 Task: Add a signature Colton Mitchell containing All my best, Colton Mitchell to email address softage.10@softage.net and add a folder Direct mail
Action: Mouse moved to (107, 106)
Screenshot: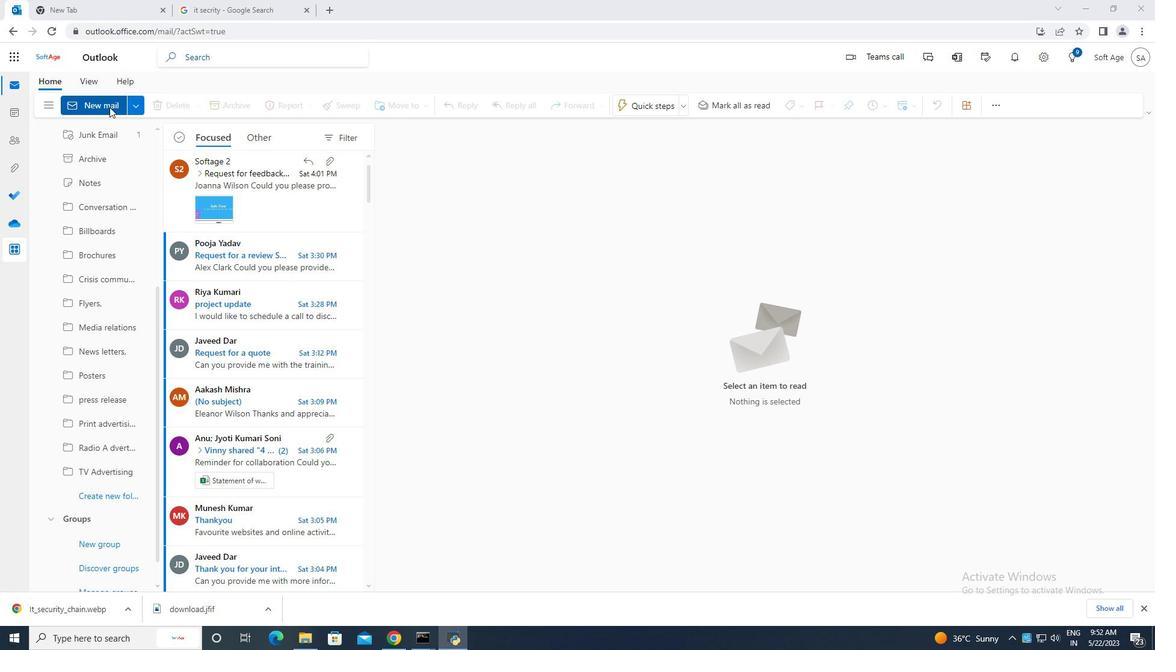 
Action: Mouse pressed left at (107, 106)
Screenshot: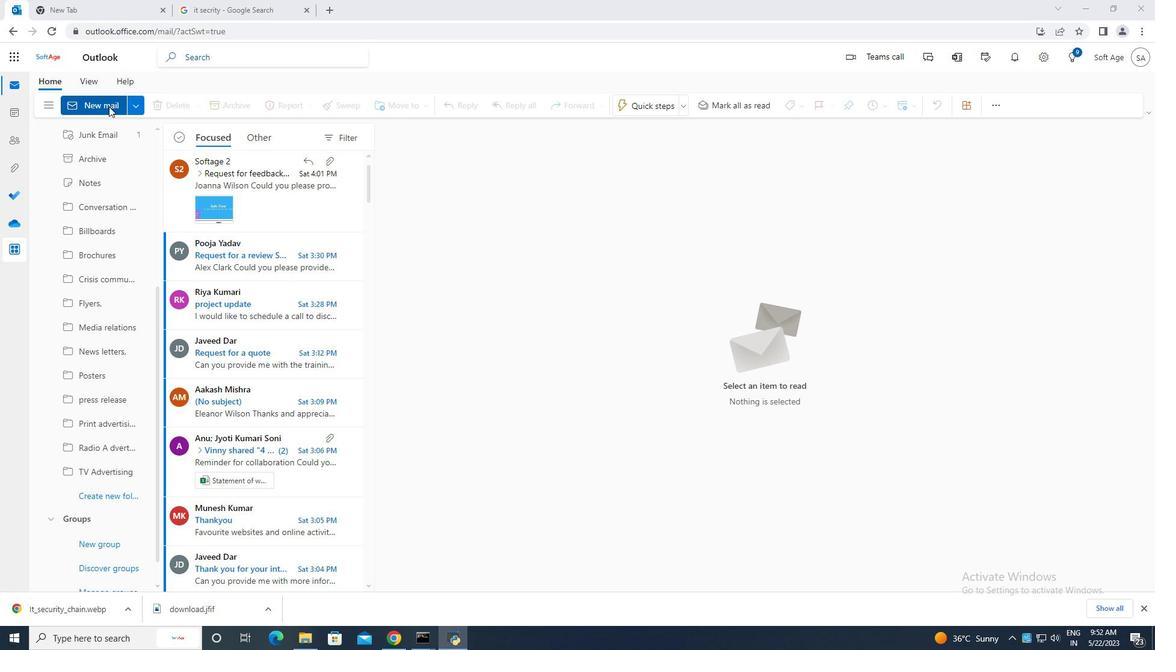 
Action: Mouse moved to (778, 104)
Screenshot: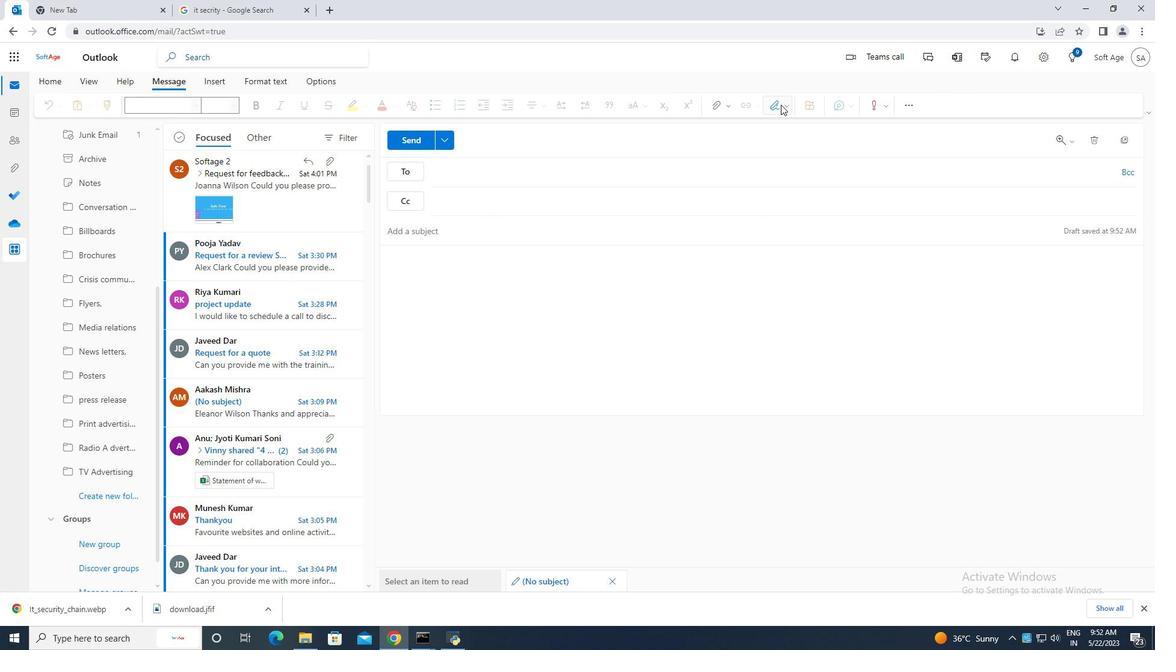 
Action: Mouse pressed left at (778, 104)
Screenshot: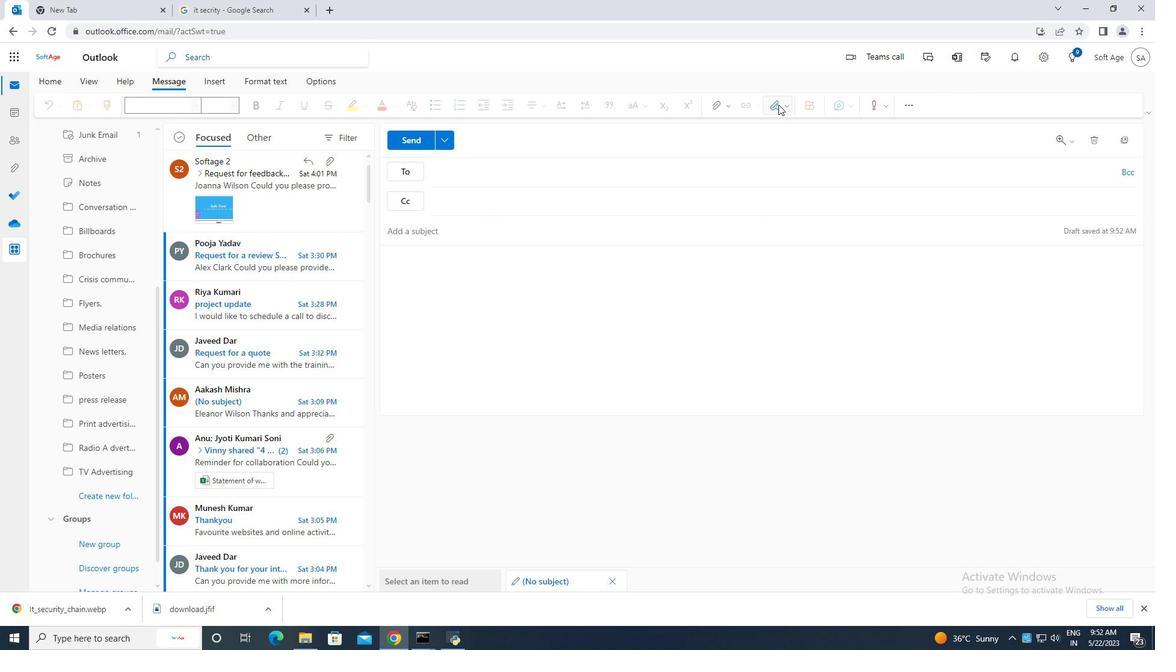 
Action: Mouse moved to (763, 164)
Screenshot: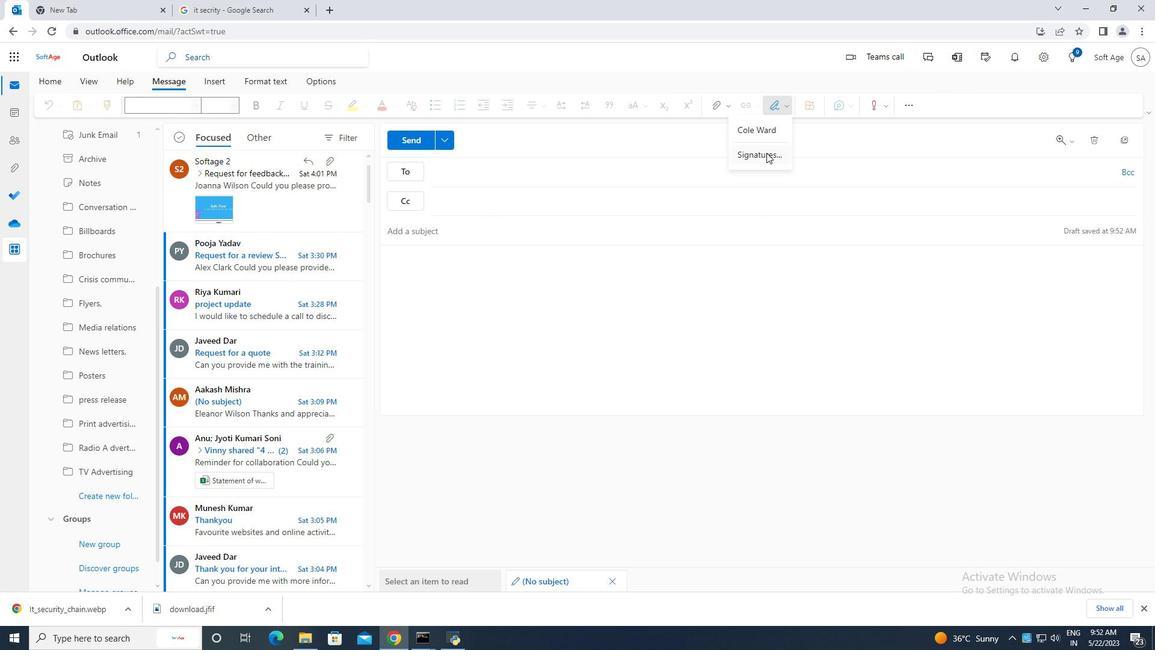 
Action: Mouse pressed left at (763, 164)
Screenshot: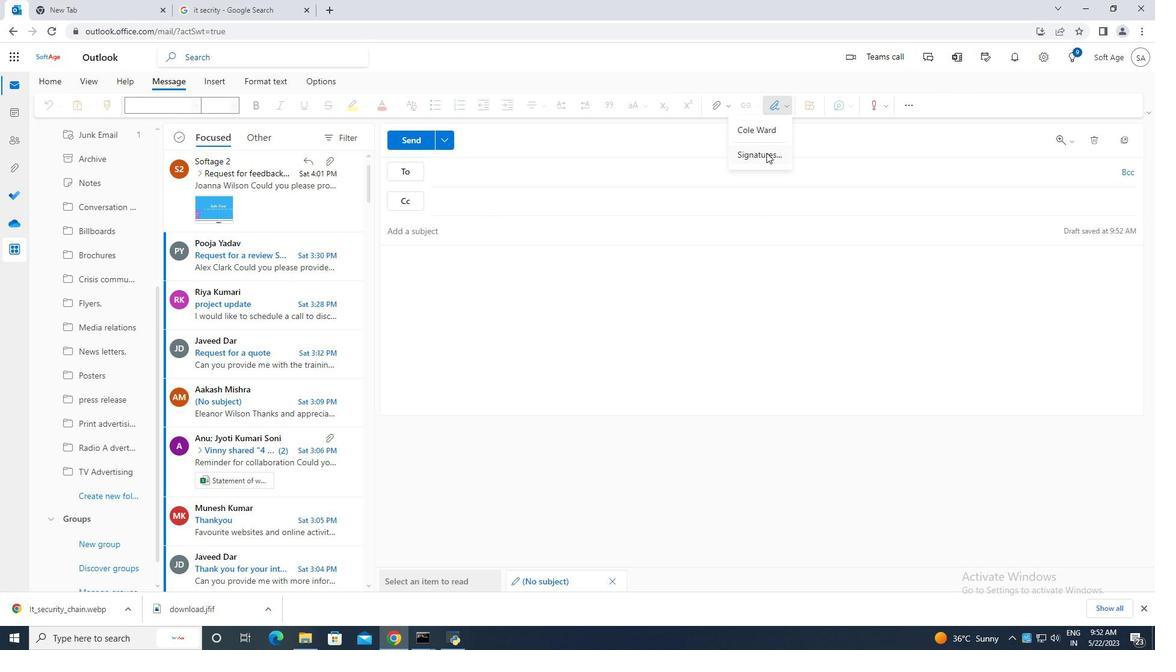 
Action: Mouse moved to (766, 153)
Screenshot: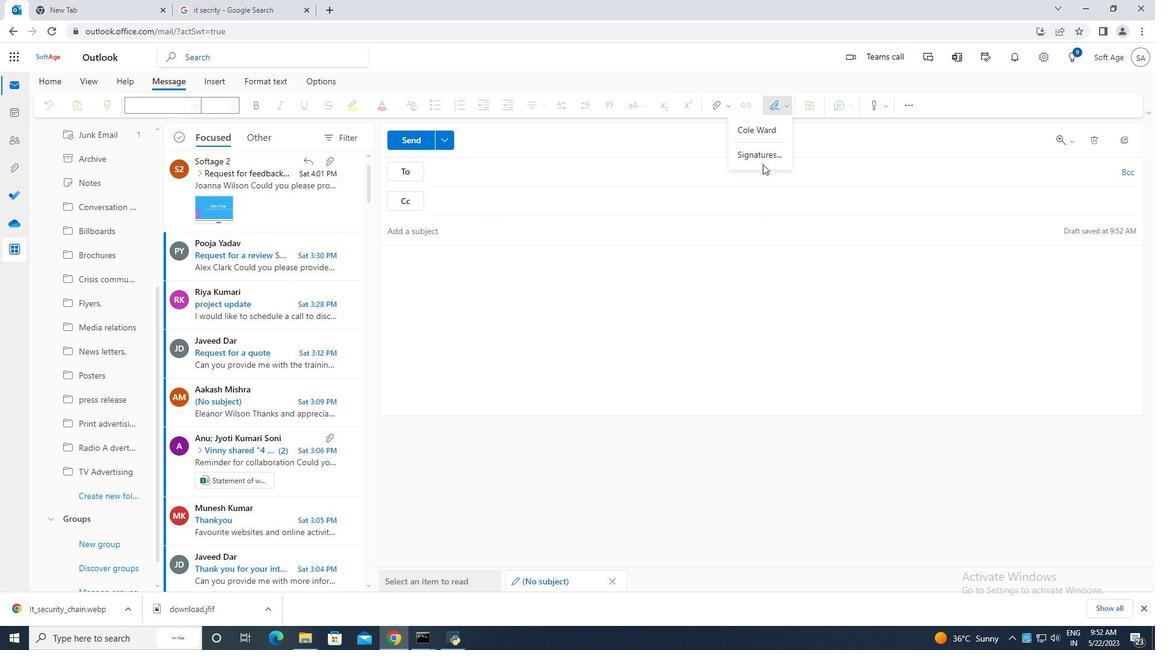 
Action: Mouse pressed left at (766, 153)
Screenshot: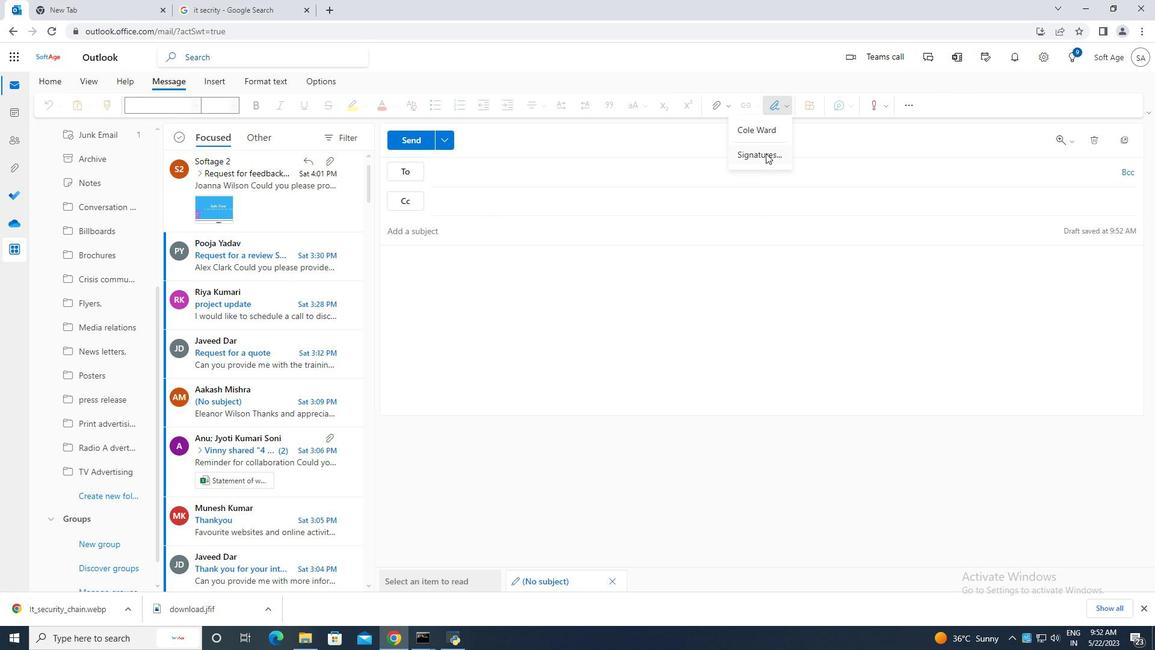 
Action: Mouse moved to (824, 204)
Screenshot: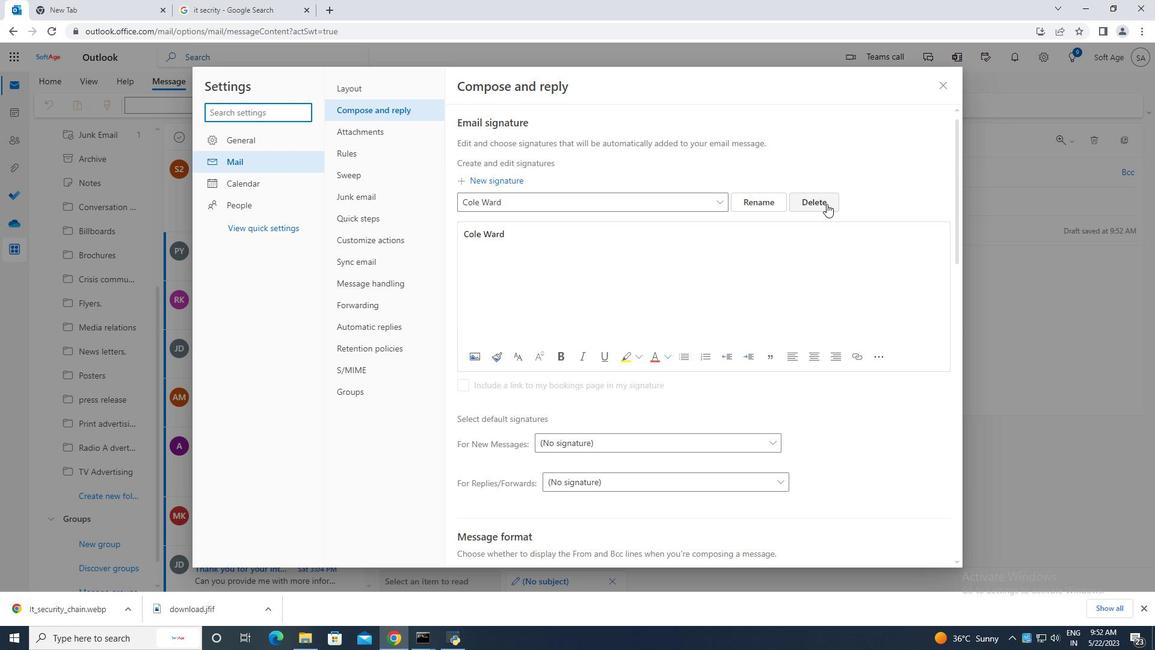 
Action: Mouse pressed left at (824, 204)
Screenshot: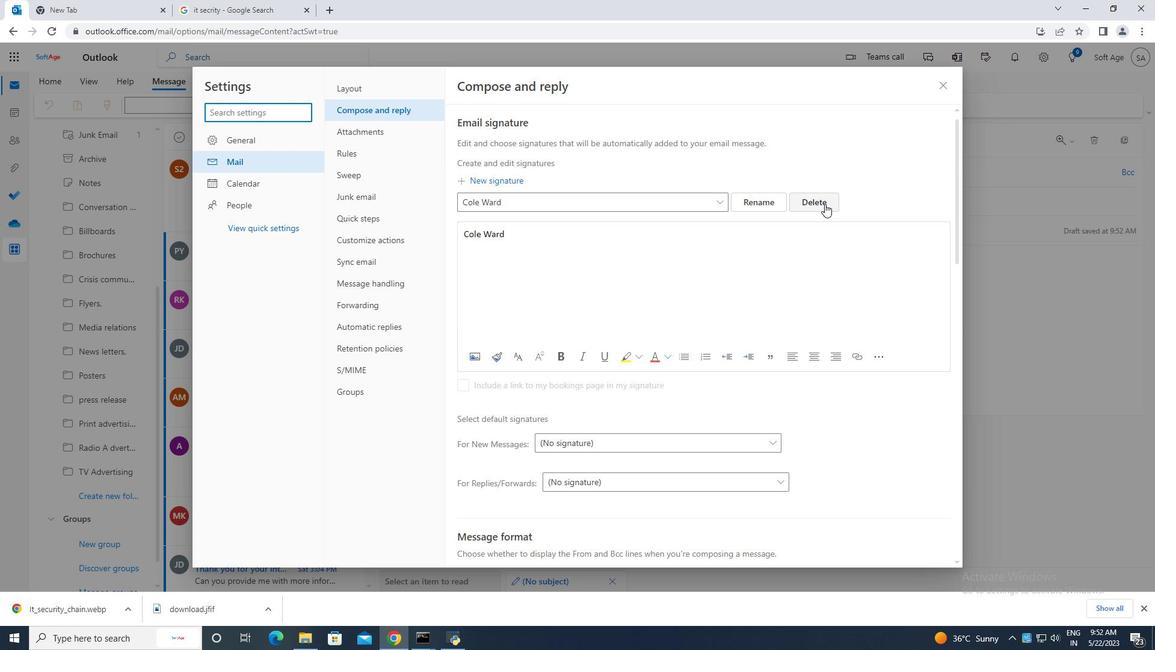 
Action: Mouse moved to (530, 204)
Screenshot: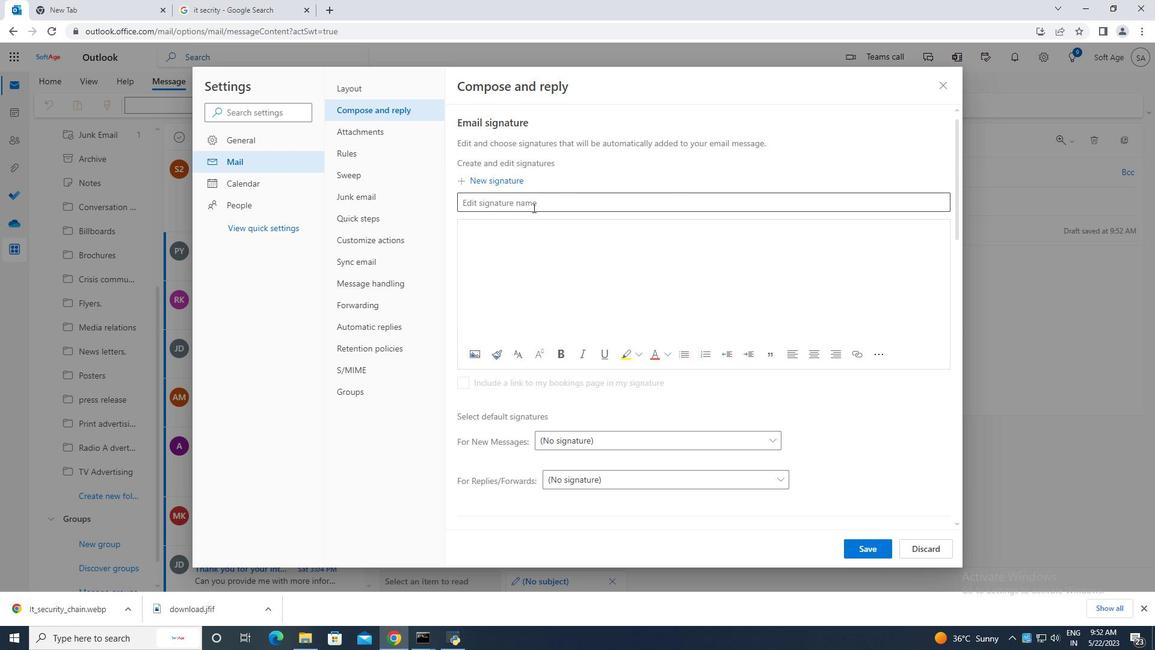 
Action: Mouse pressed left at (530, 204)
Screenshot: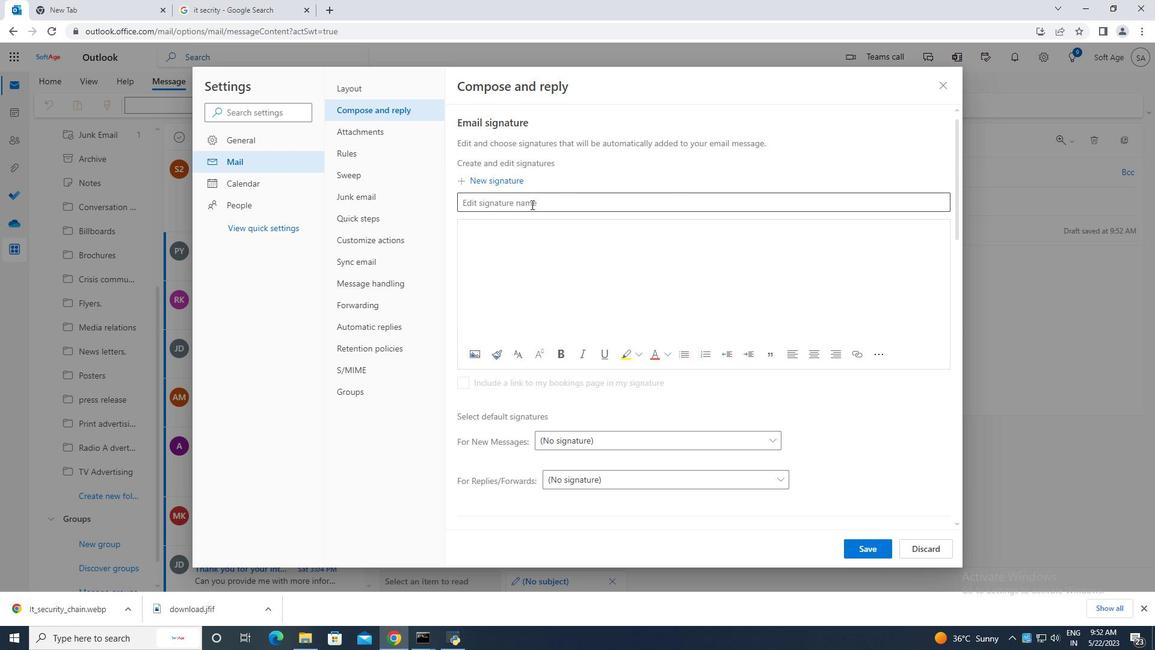 
Action: Mouse moved to (530, 202)
Screenshot: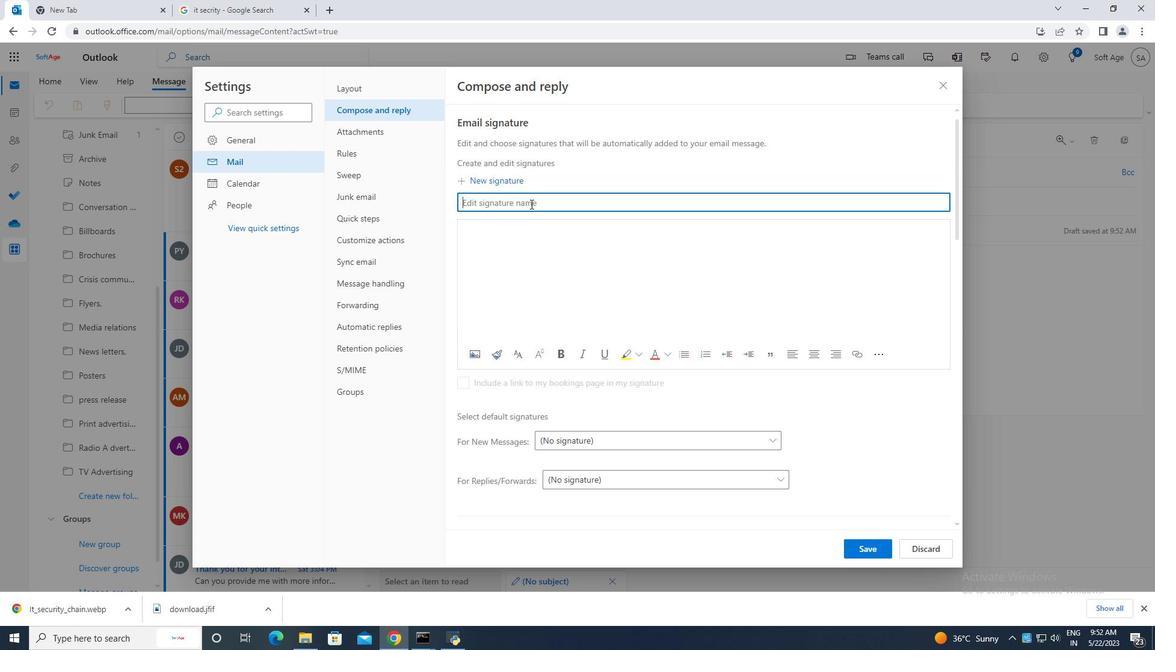 
Action: Key pressed <Key.caps_lock>C<Key.caps_lock>olton<Key.space><Key.caps_lock>M<Key.caps_lock>ichell
Screenshot: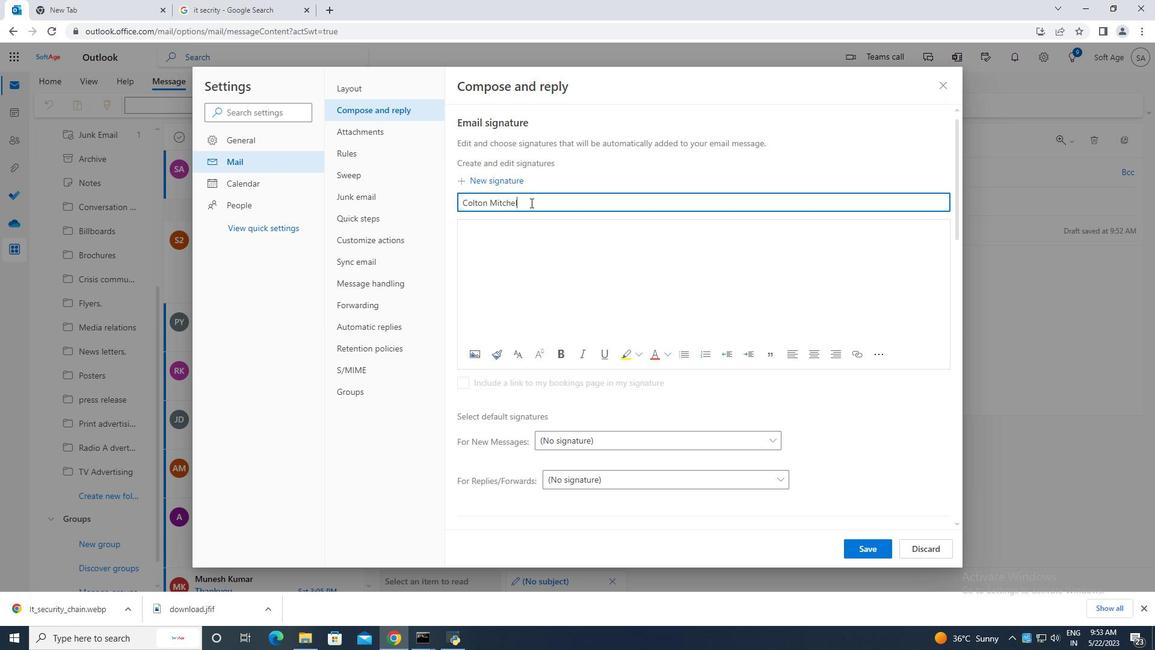 
Action: Mouse moved to (520, 224)
Screenshot: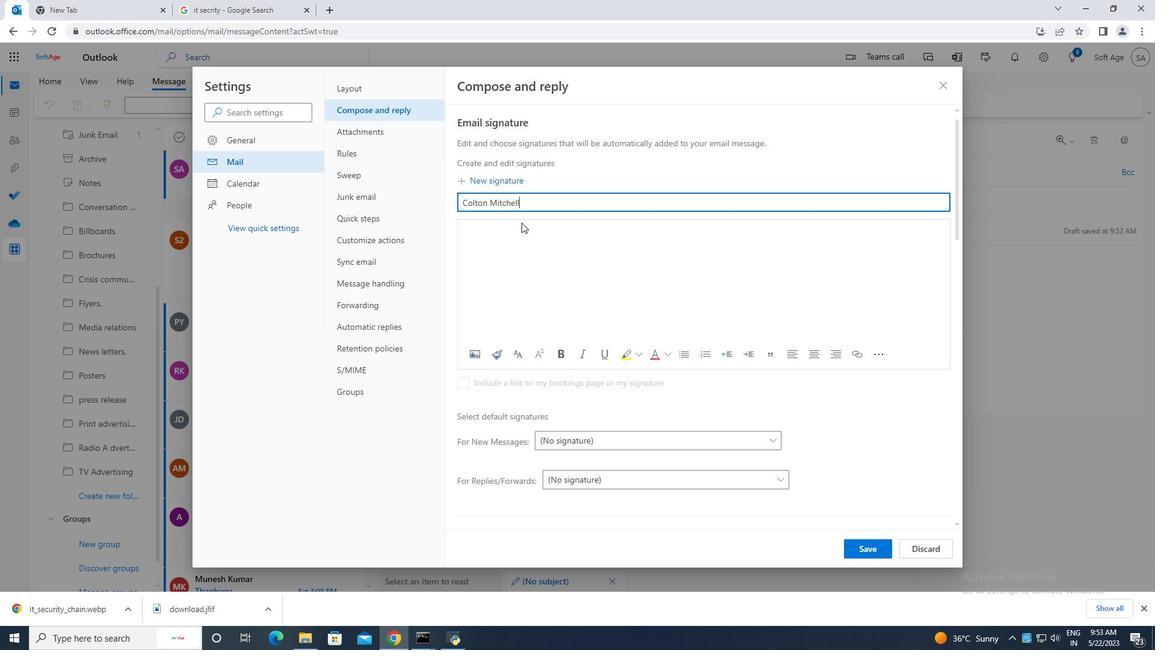 
Action: Mouse pressed left at (520, 224)
Screenshot: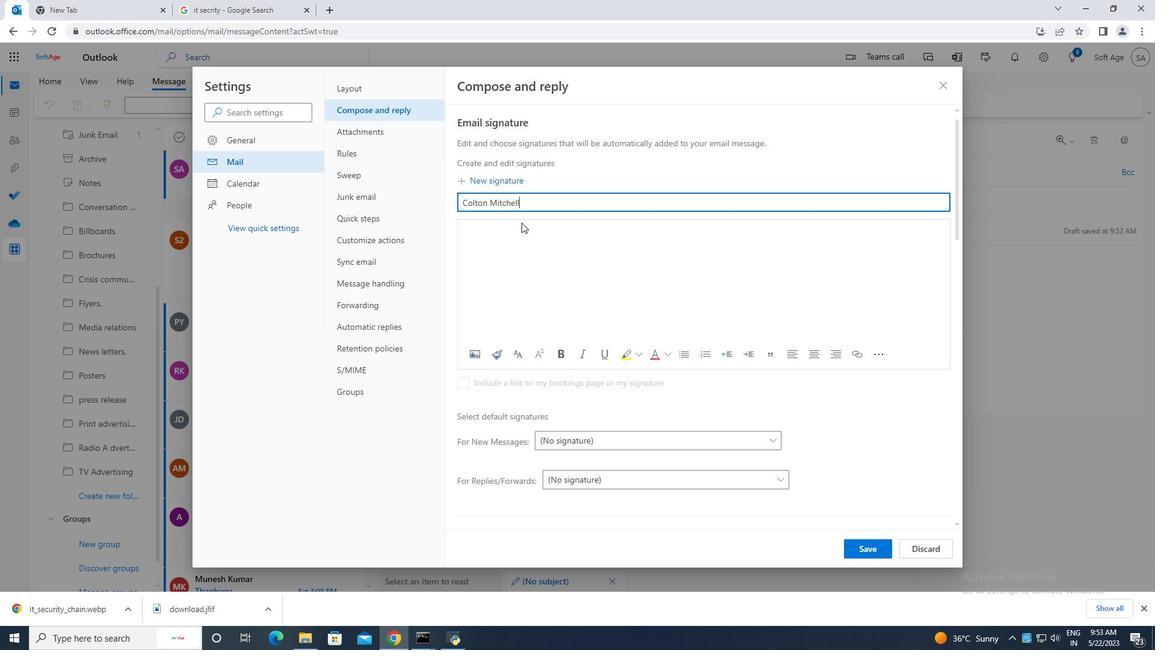 
Action: Key pressed <Key.caps_lock>C<Key.caps_lock>olton<Key.space><Key.caps_lock>M<Key.caps_lock>itchell
Screenshot: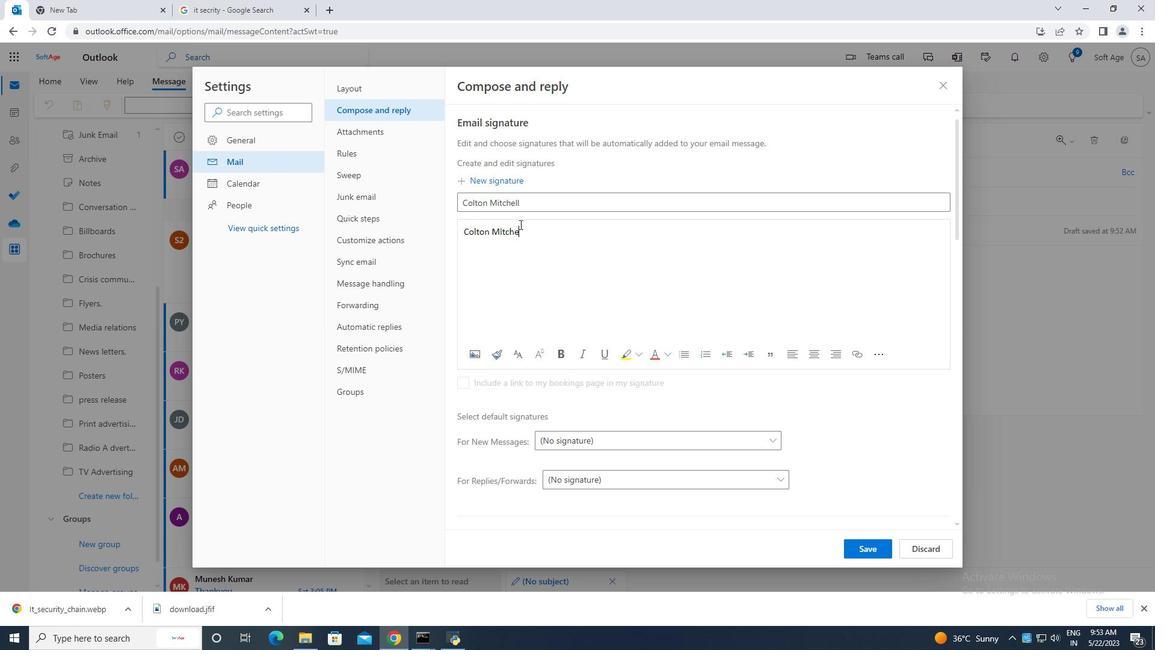 
Action: Mouse moved to (861, 551)
Screenshot: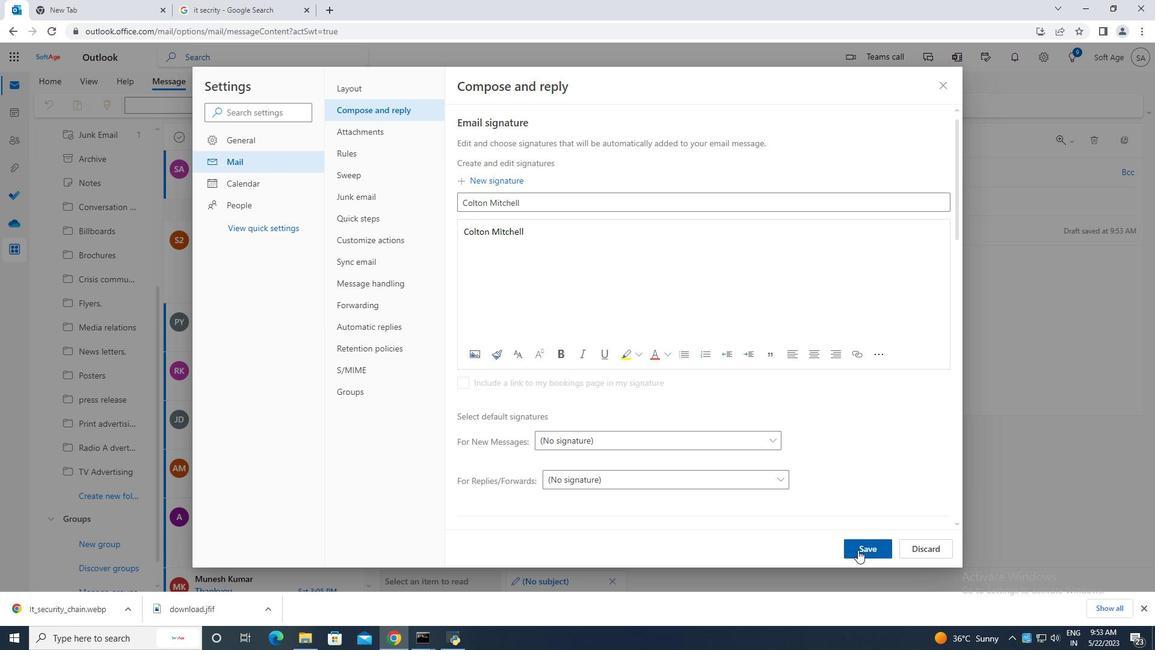 
Action: Mouse pressed left at (861, 551)
Screenshot: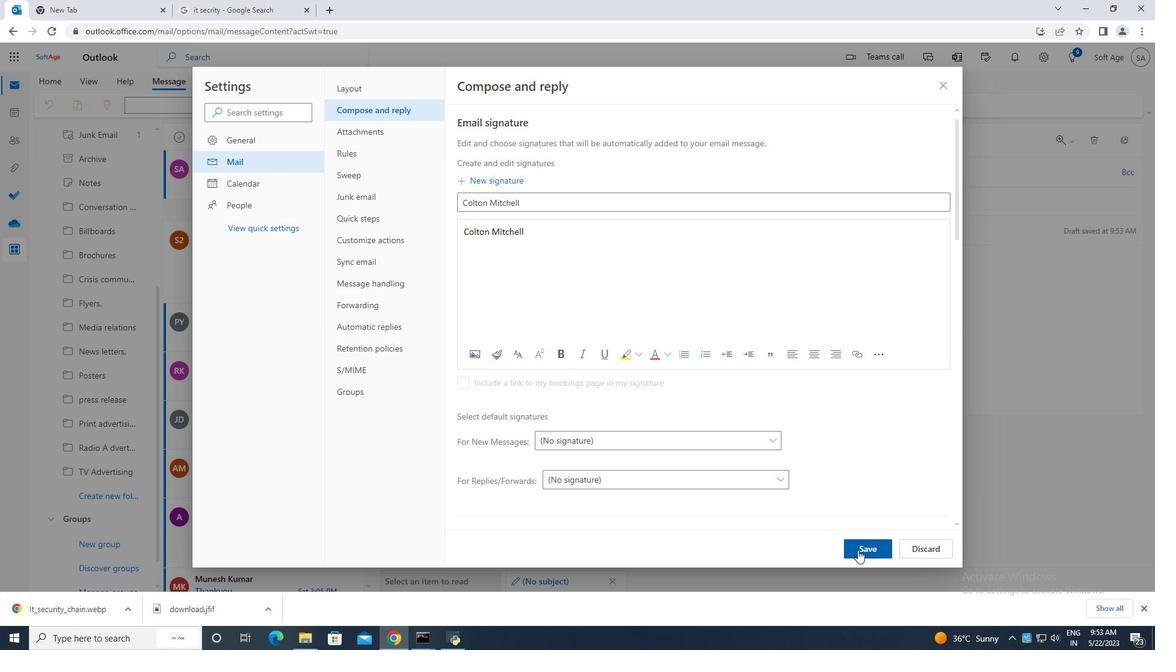 
Action: Mouse moved to (946, 85)
Screenshot: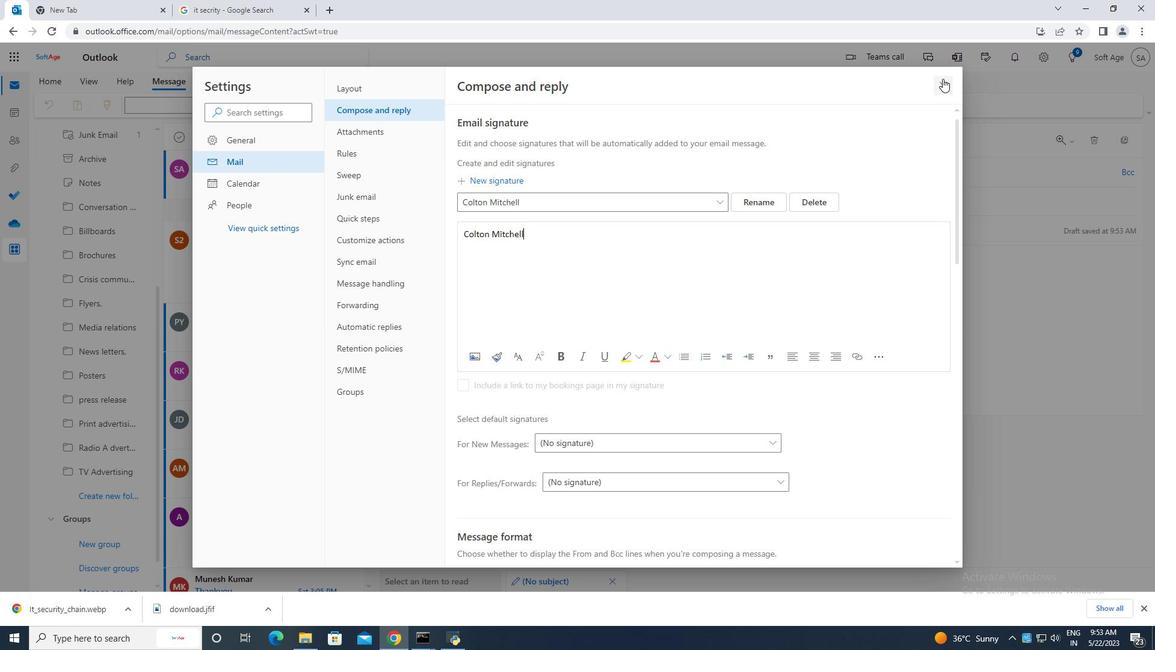 
Action: Mouse pressed left at (946, 85)
Screenshot: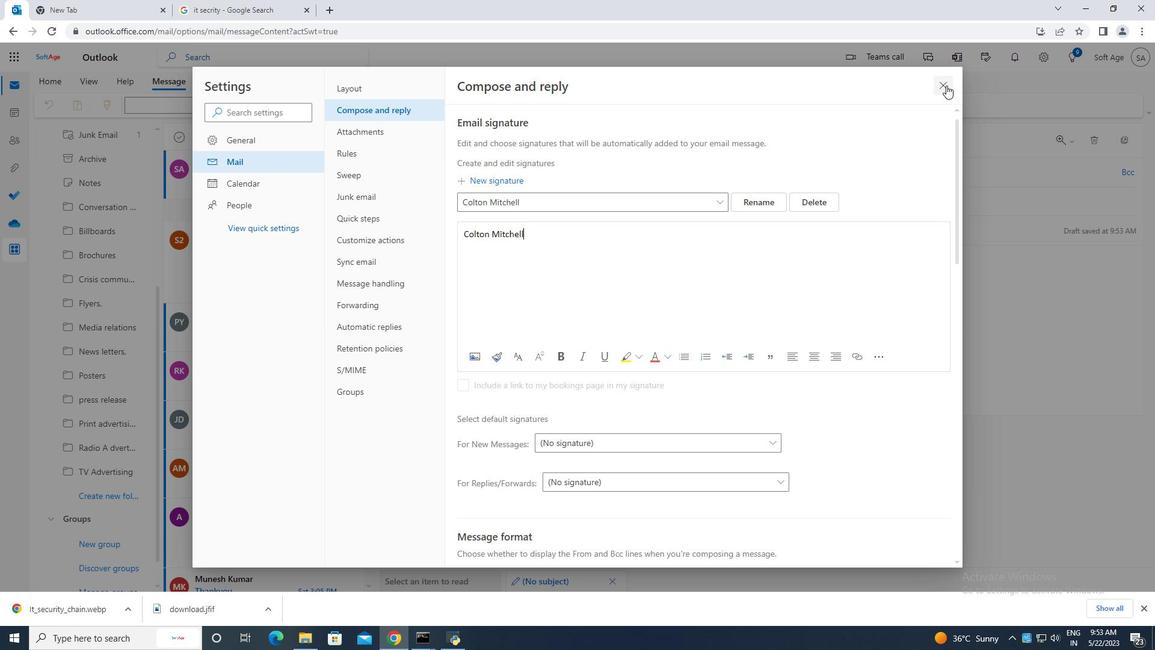 
Action: Mouse moved to (774, 109)
Screenshot: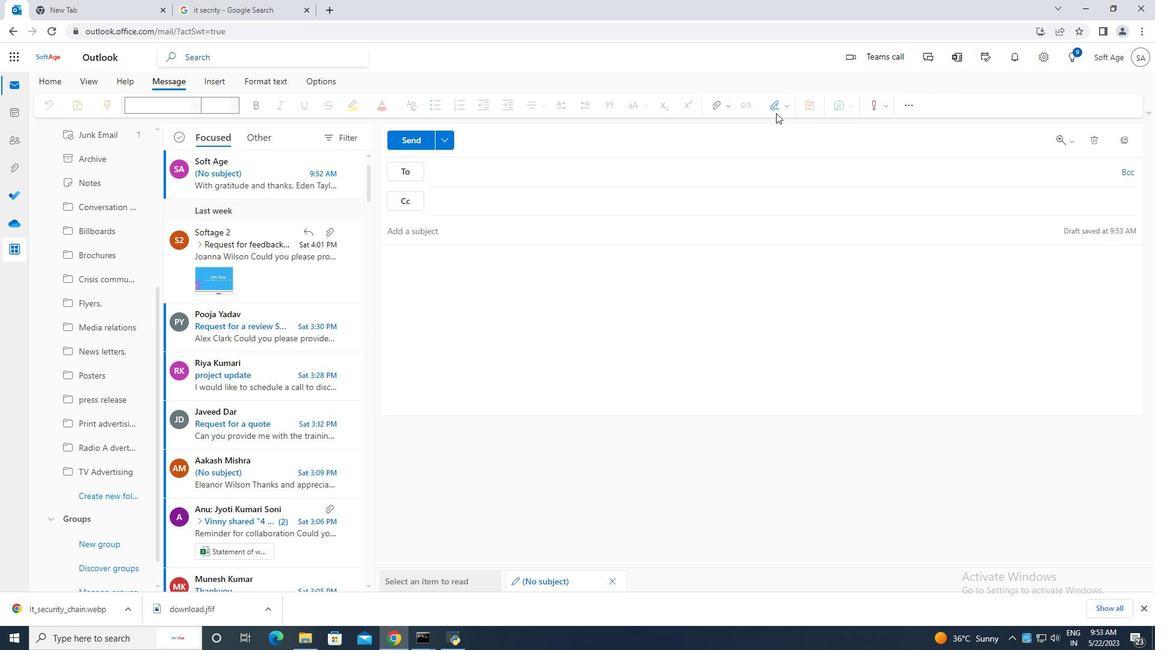 
Action: Mouse pressed left at (774, 109)
Screenshot: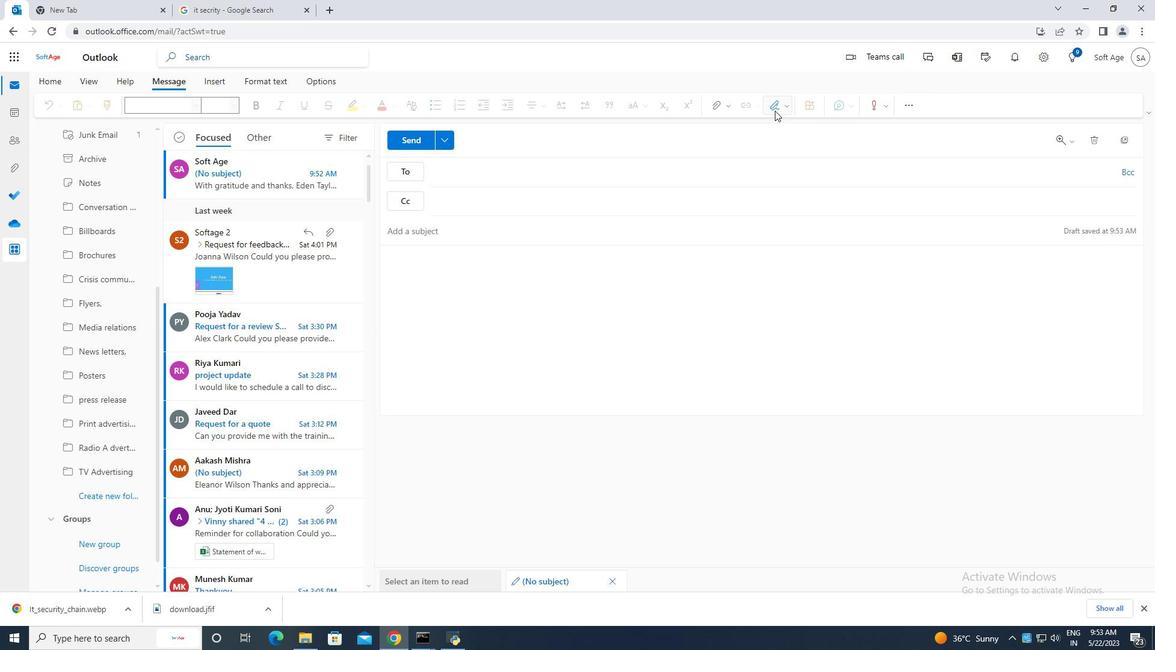 
Action: Mouse moved to (749, 129)
Screenshot: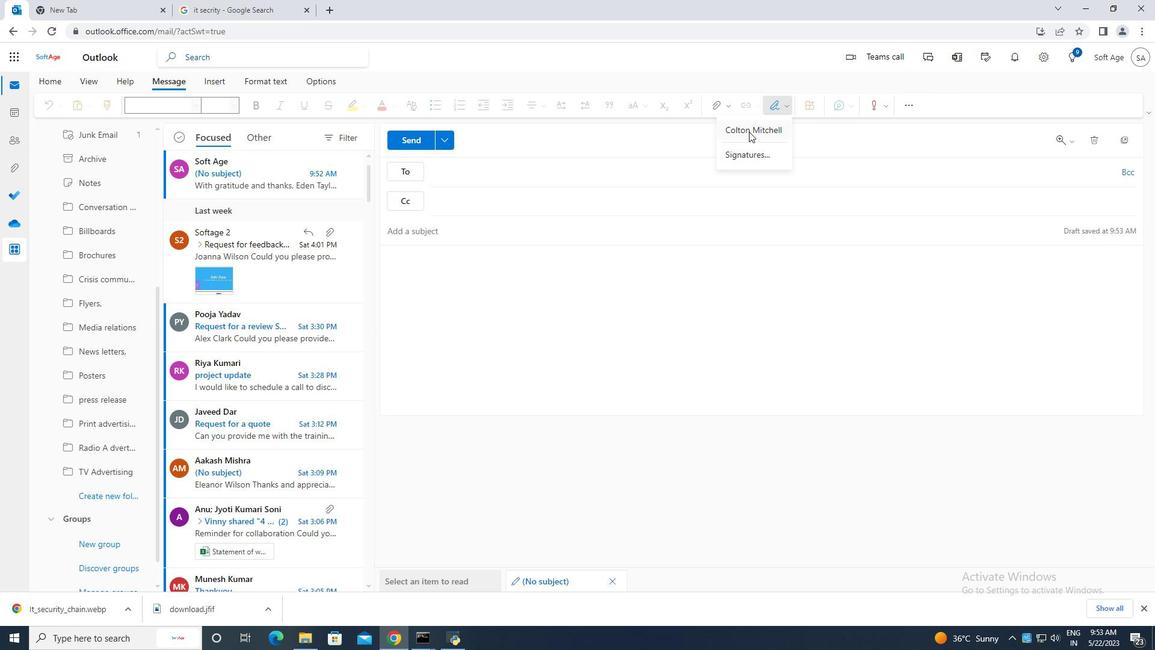 
Action: Mouse pressed left at (749, 129)
Screenshot: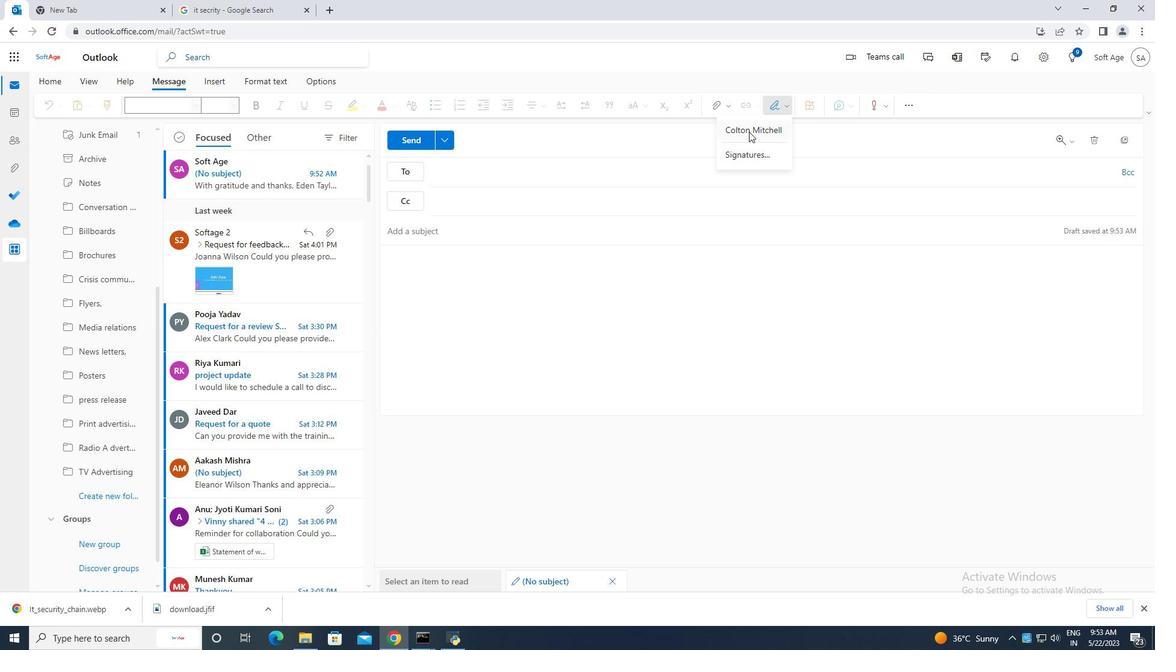 
Action: Mouse moved to (412, 259)
Screenshot: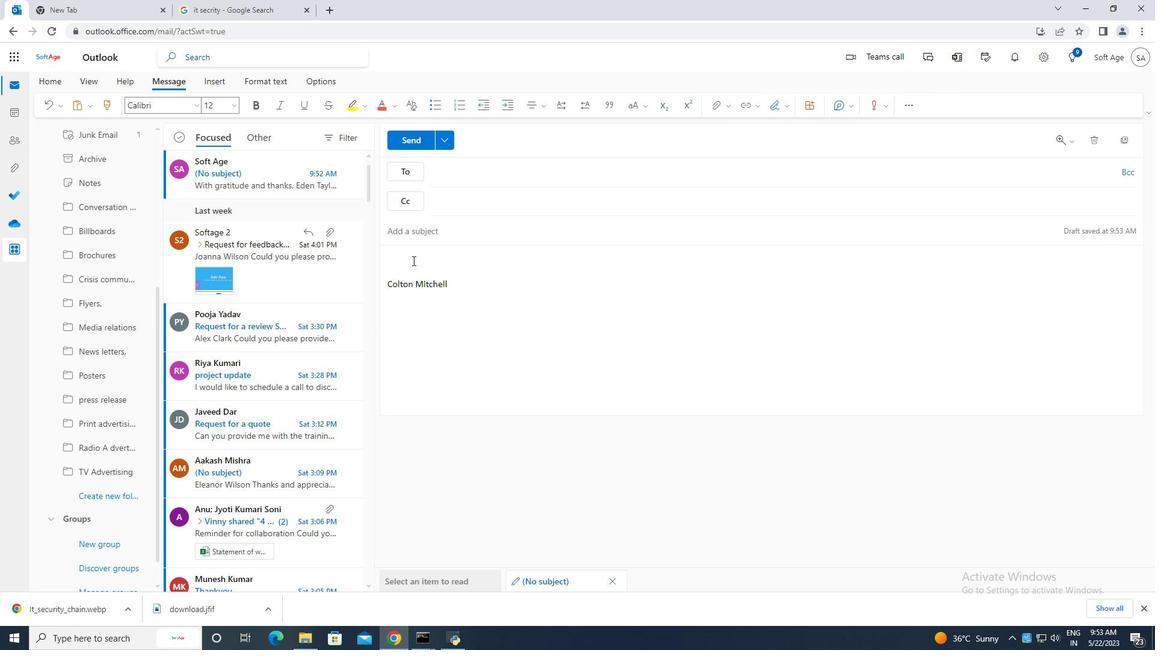 
Action: Key pressed <Key.caps_lock>C<Key.caps_lock>ontaining<Key.space>all<Key.space>my<Key.space>best,
Screenshot: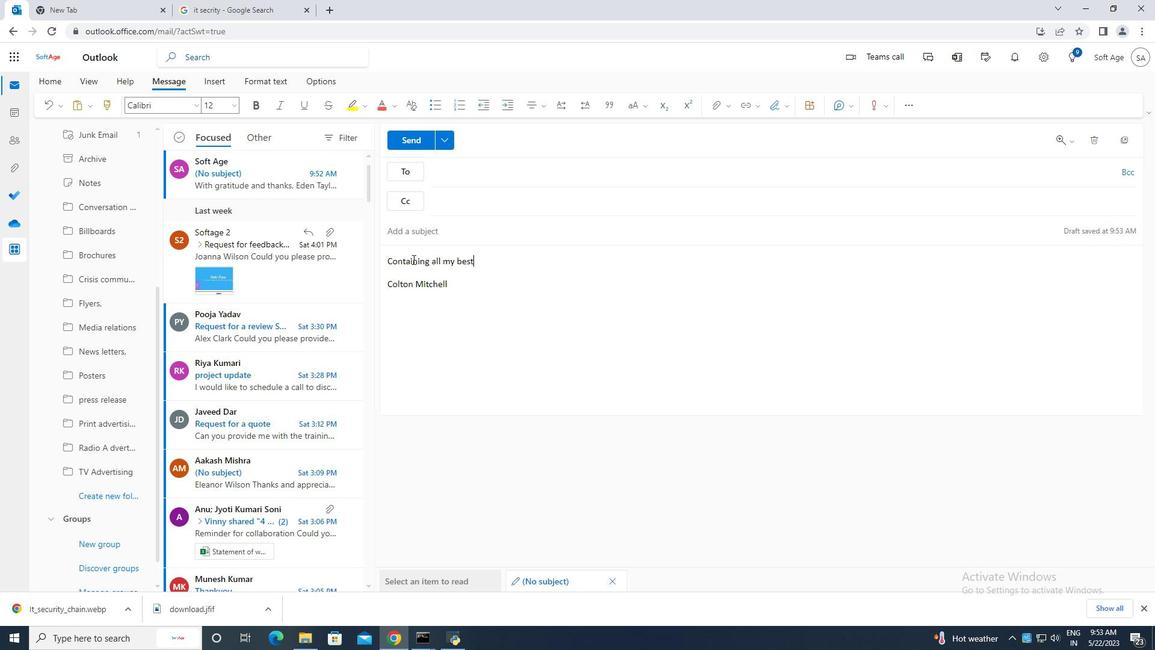 
Action: Mouse moved to (500, 172)
Screenshot: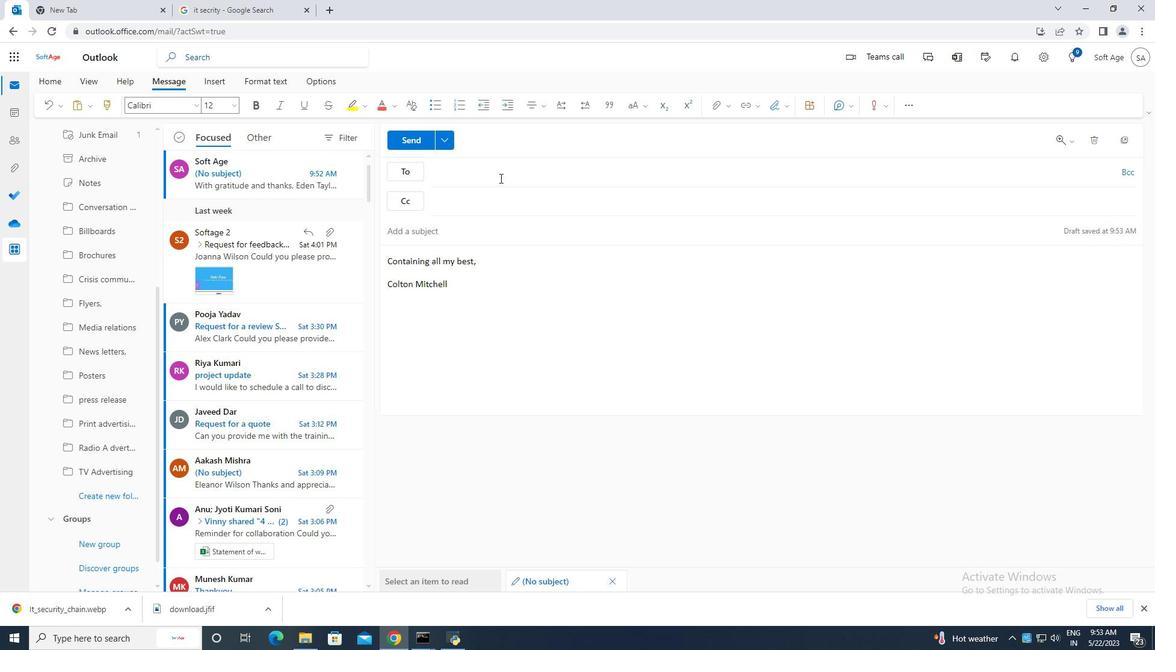 
Action: Mouse pressed left at (500, 172)
Screenshot: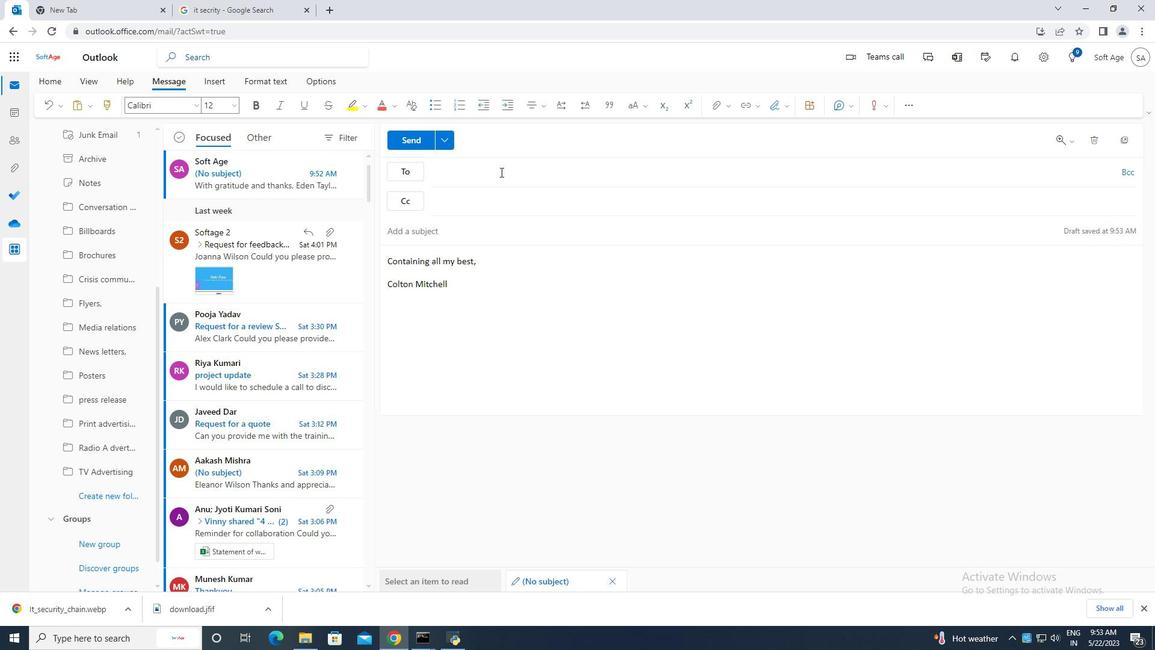 
Action: Key pressed softage.10
Screenshot: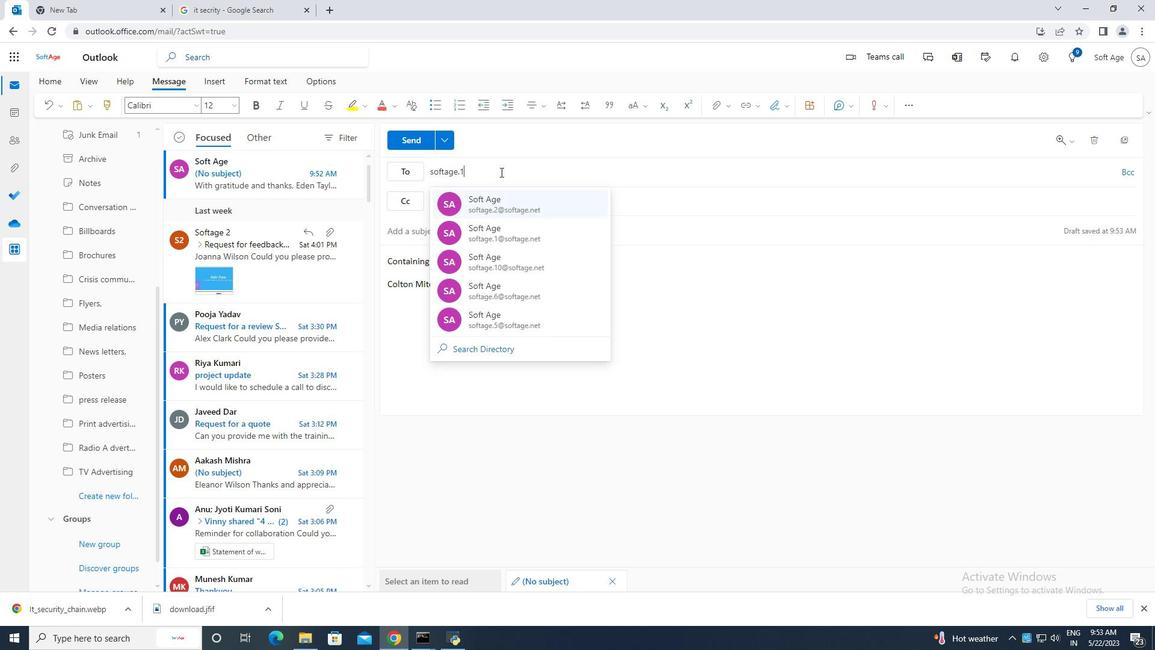 
Action: Mouse moved to (566, 225)
Screenshot: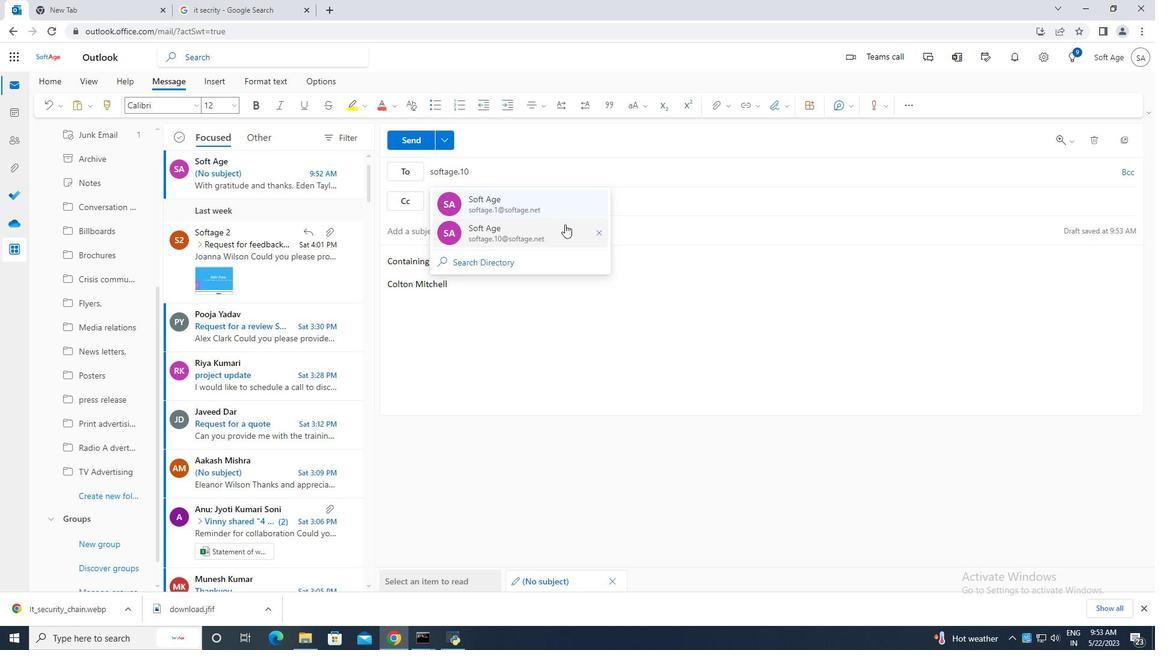 
Action: Mouse pressed left at (566, 225)
Screenshot: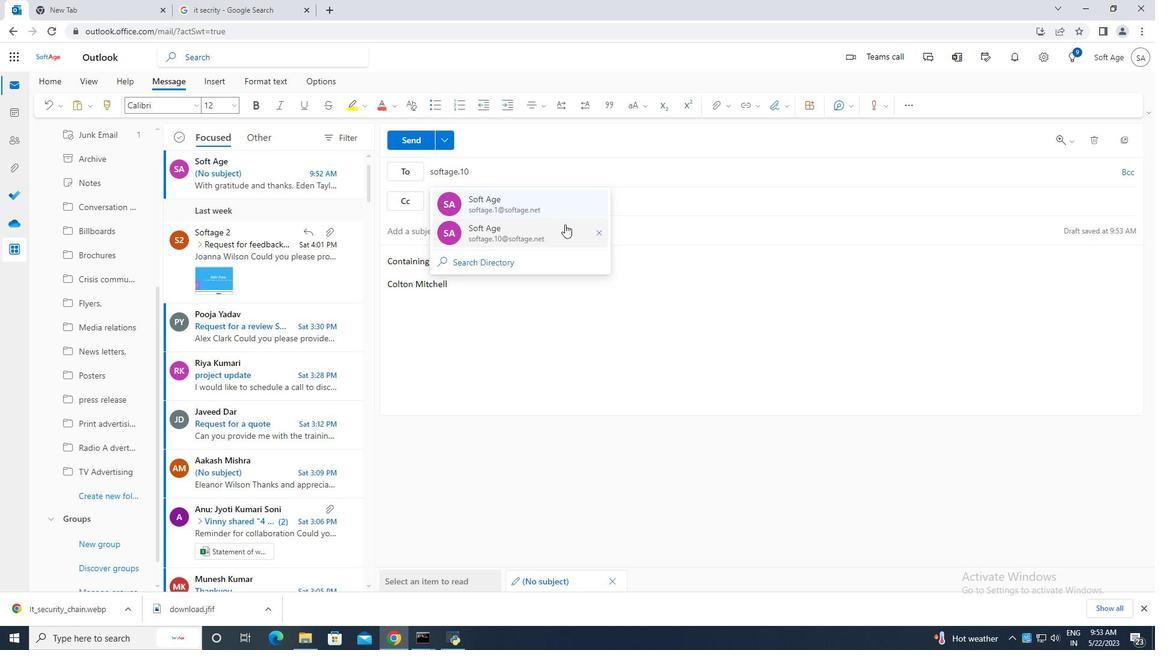 
Action: Mouse moved to (111, 498)
Screenshot: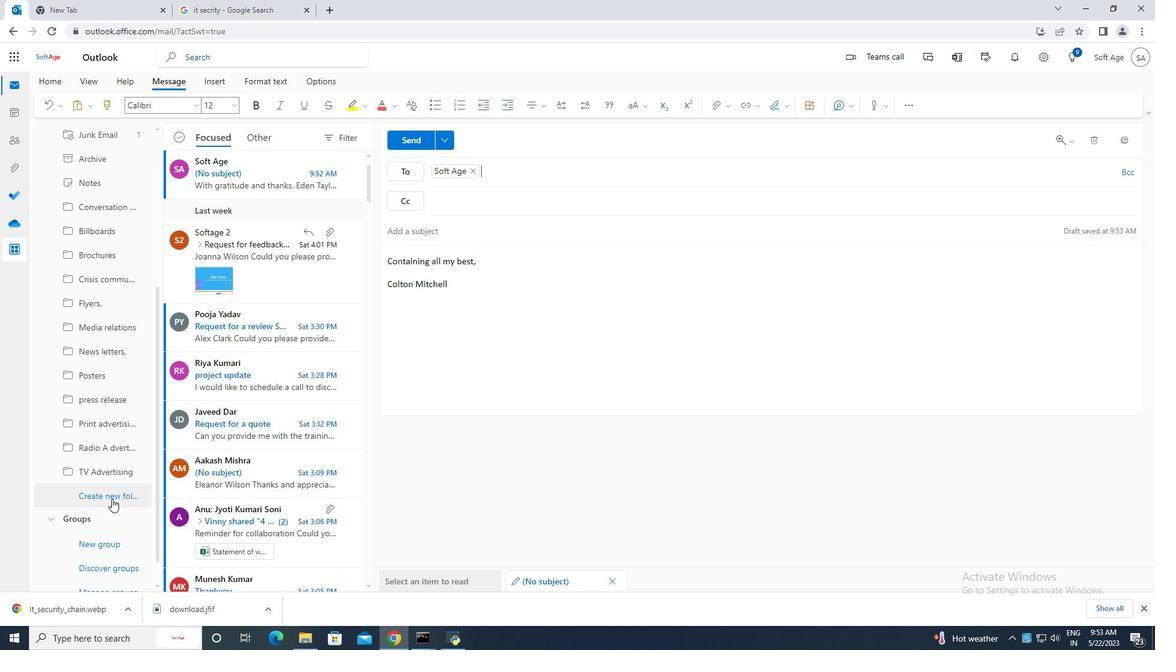 
Action: Mouse pressed left at (111, 498)
Screenshot: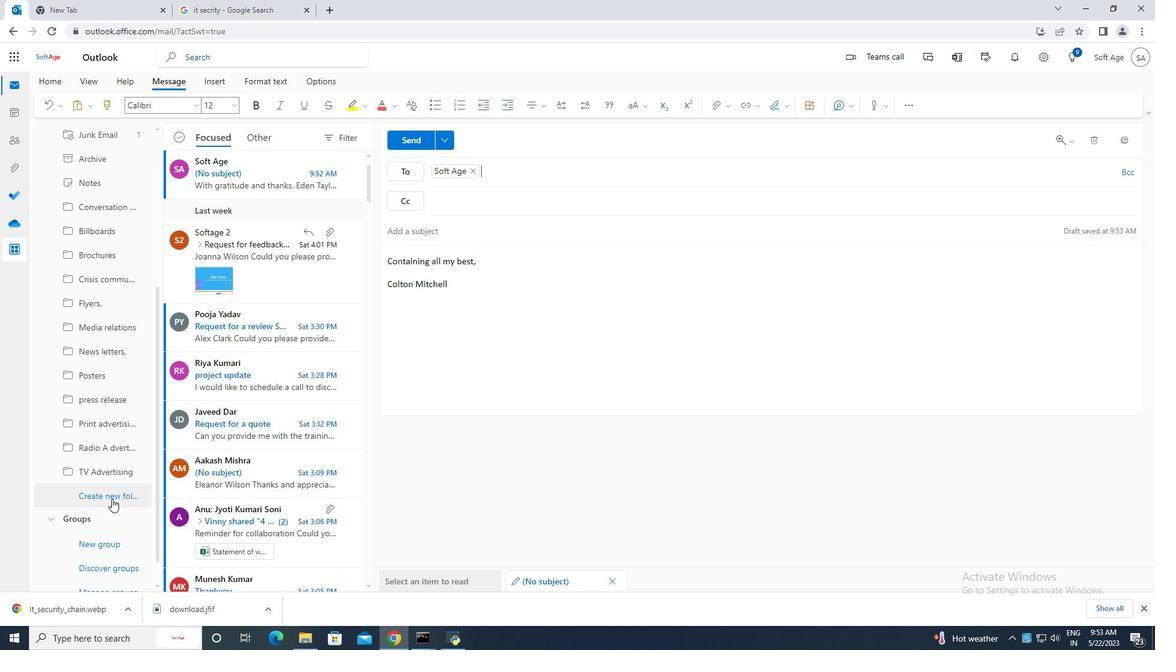
Action: Mouse moved to (96, 497)
Screenshot: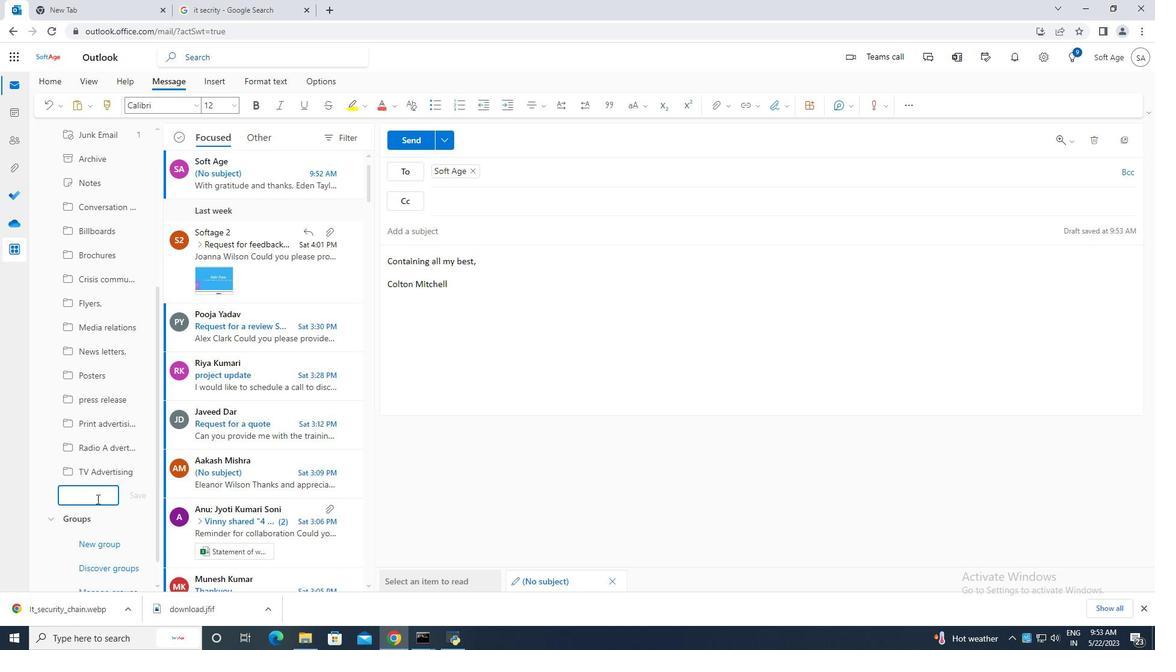 
Action: Key pressed <Key.caps_lock>D<Key.caps_lock>irect<Key.space><Key.caps_lock>M<Key.caps_lock>ail
Screenshot: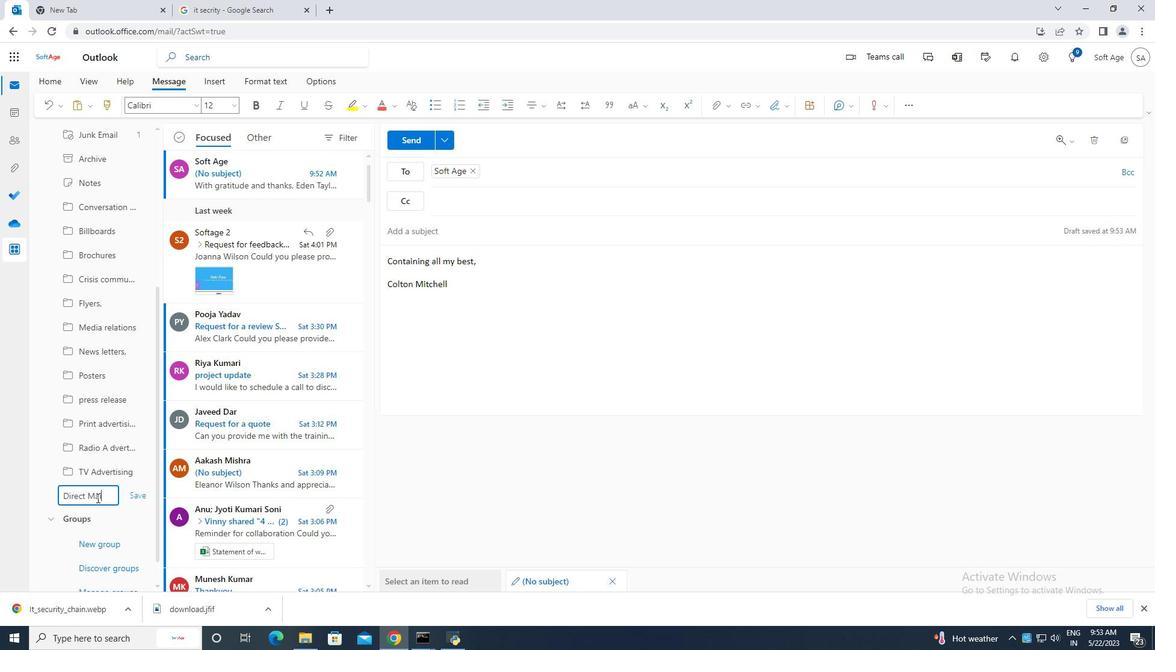 
Action: Mouse moved to (142, 495)
Screenshot: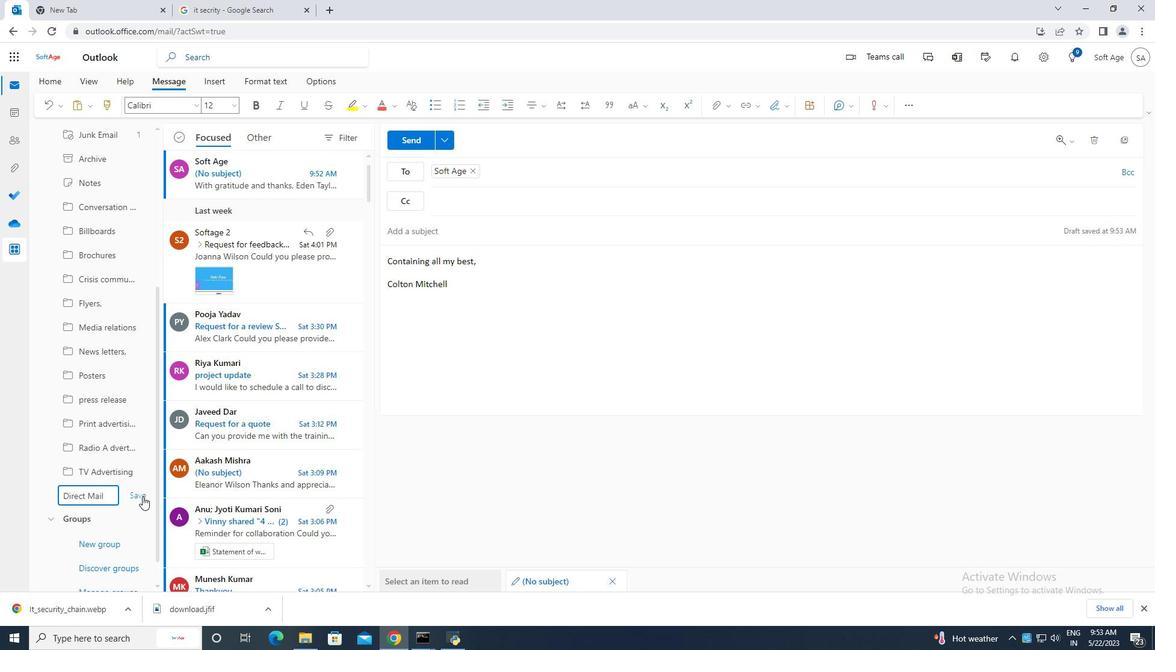 
Action: Mouse pressed left at (142, 495)
Screenshot: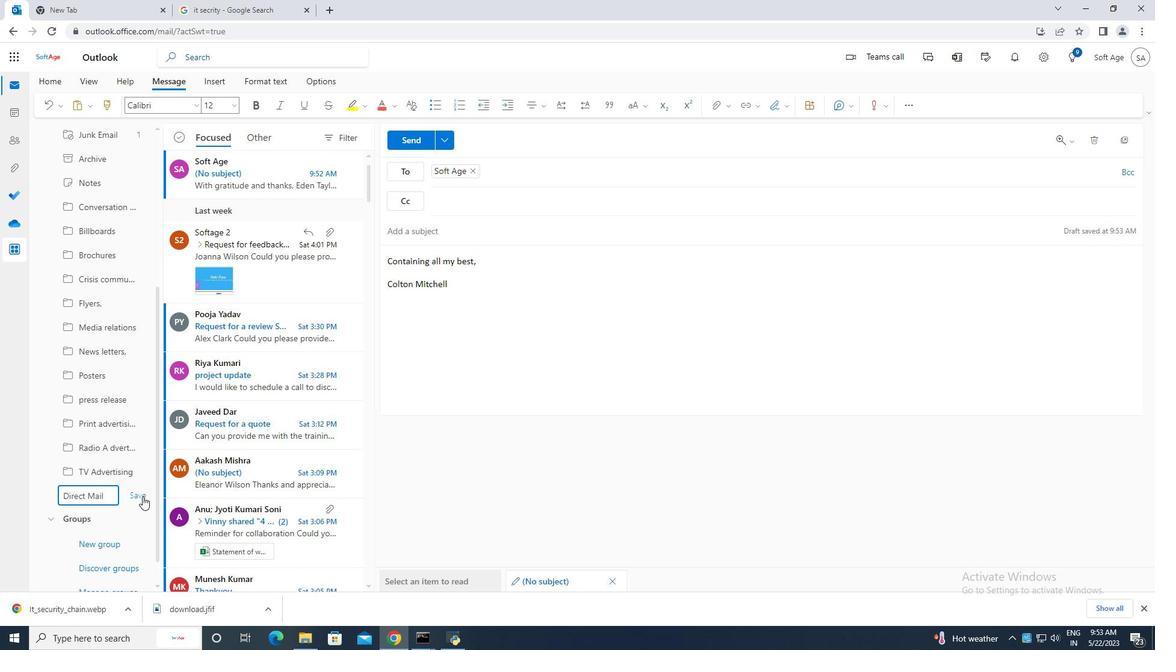 
Action: Mouse moved to (419, 139)
Screenshot: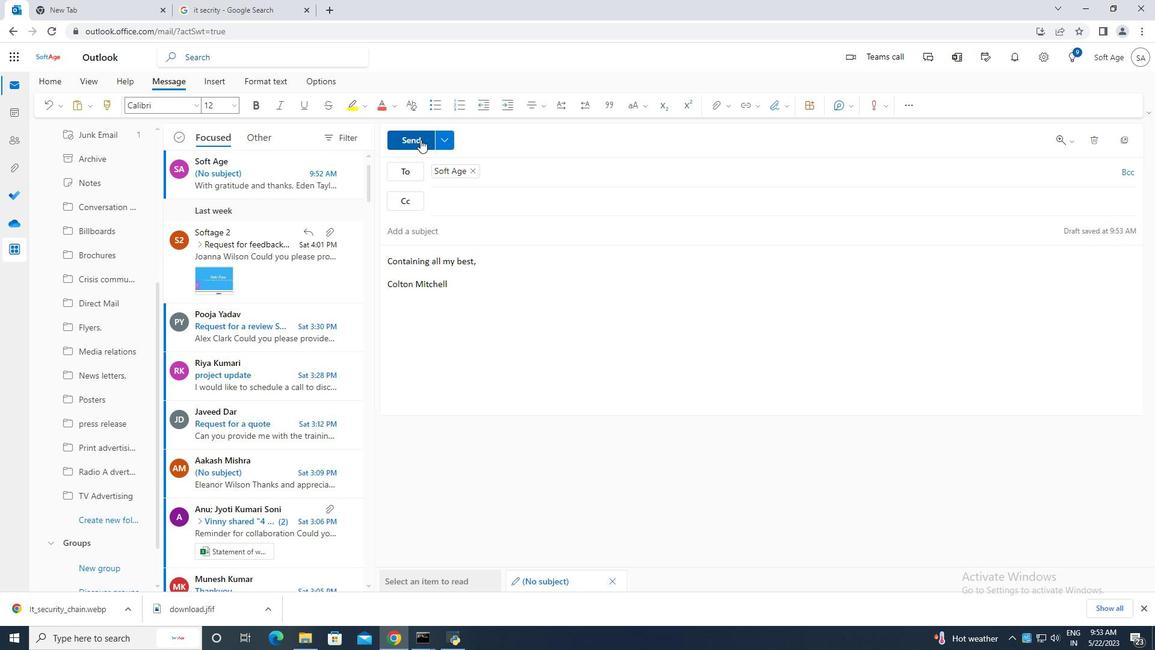 
Action: Mouse pressed left at (419, 139)
Screenshot: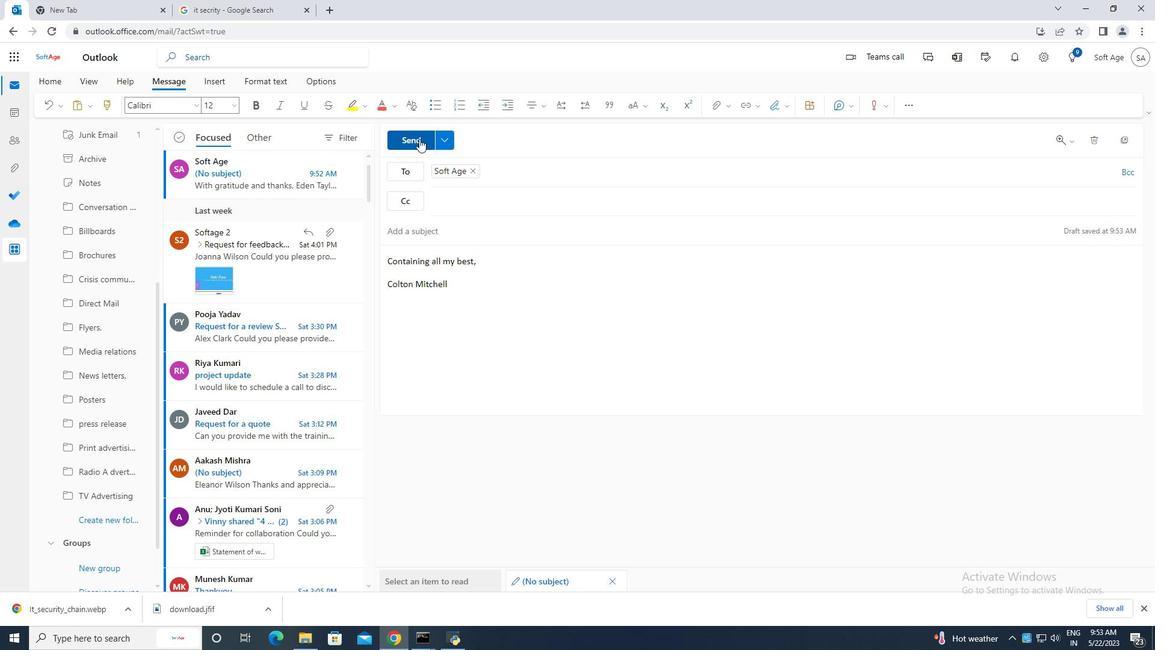 
Action: Mouse moved to (573, 352)
Screenshot: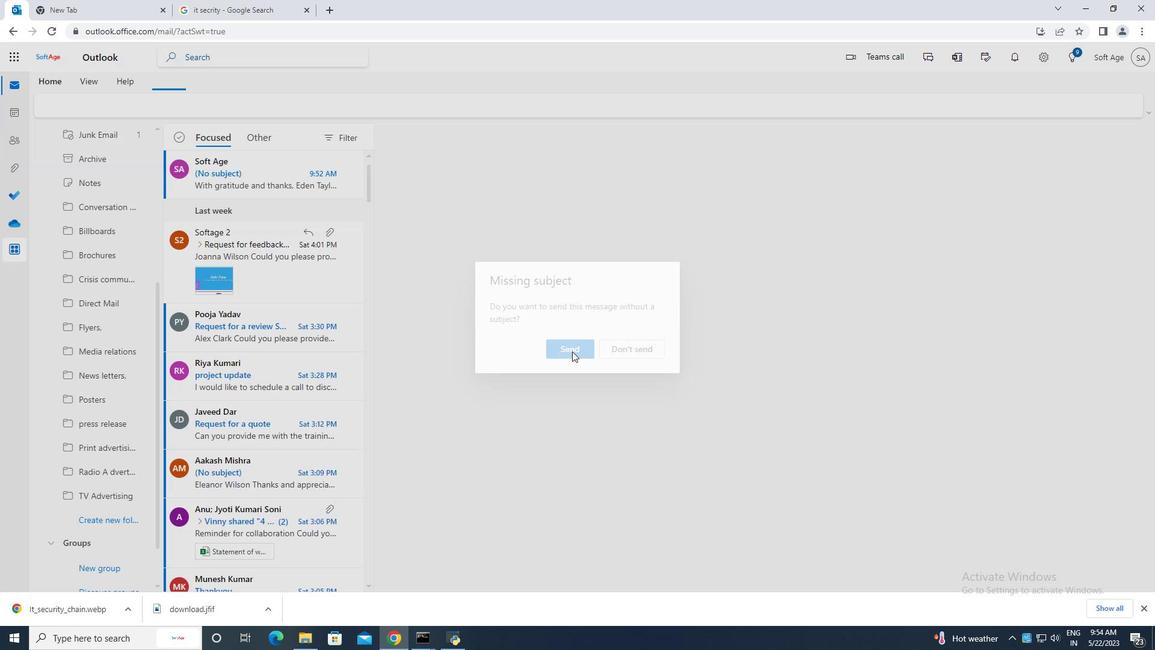 
